 Task: Add Member Nikhil to Card Card0030 in Board Board0023 in Workspace Development in Trello
Action: Mouse moved to (426, 482)
Screenshot: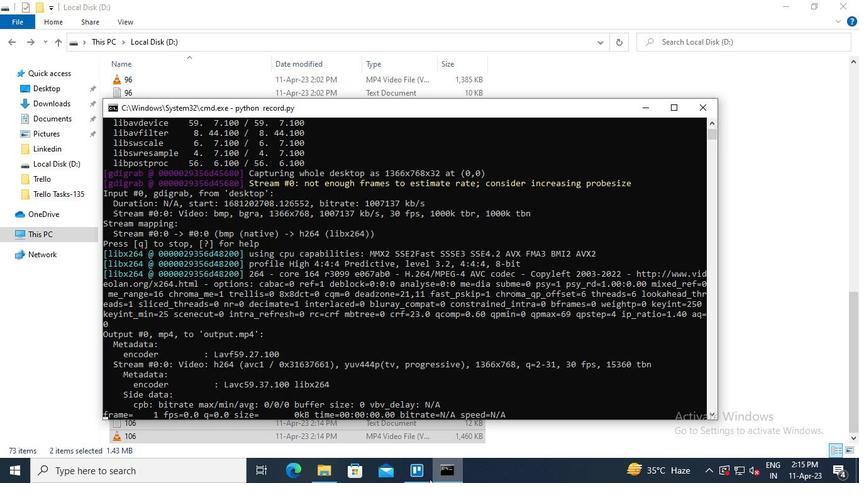 
Action: Mouse pressed left at (426, 482)
Screenshot: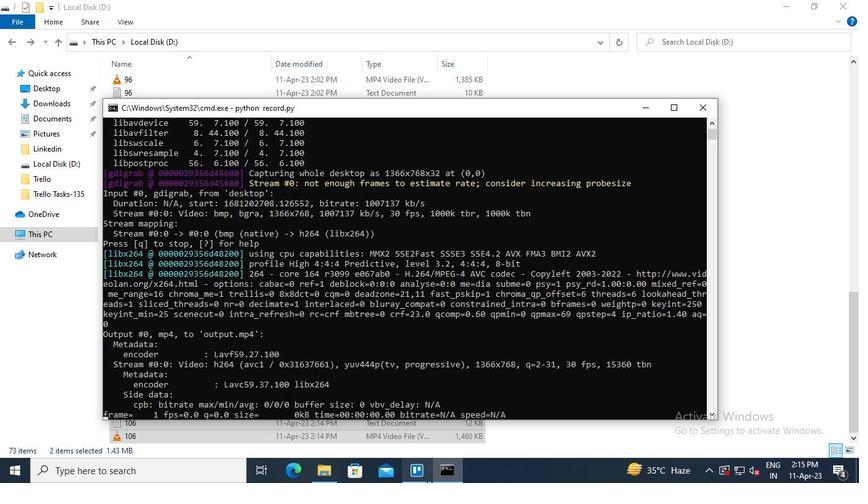
Action: Mouse moved to (220, 259)
Screenshot: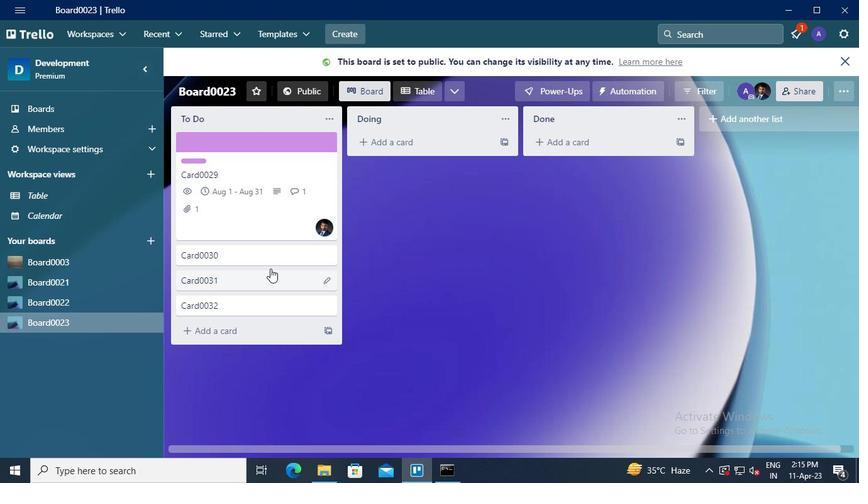 
Action: Mouse pressed left at (220, 259)
Screenshot: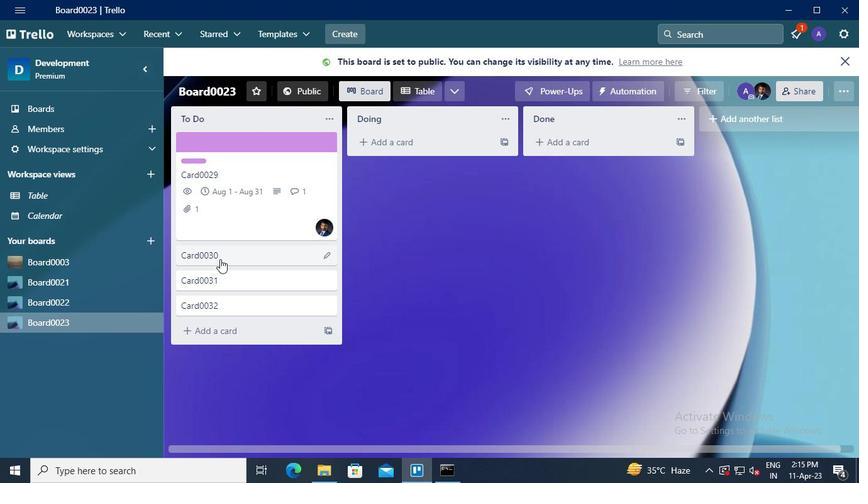 
Action: Mouse moved to (587, 163)
Screenshot: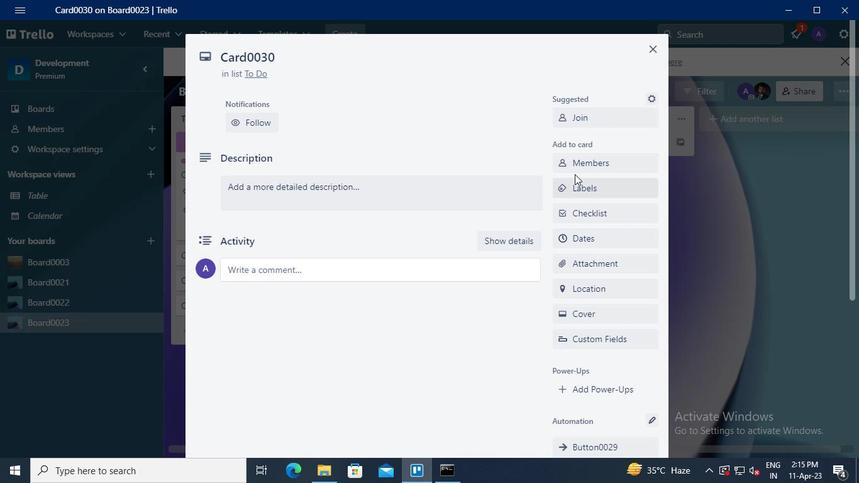
Action: Mouse pressed left at (587, 163)
Screenshot: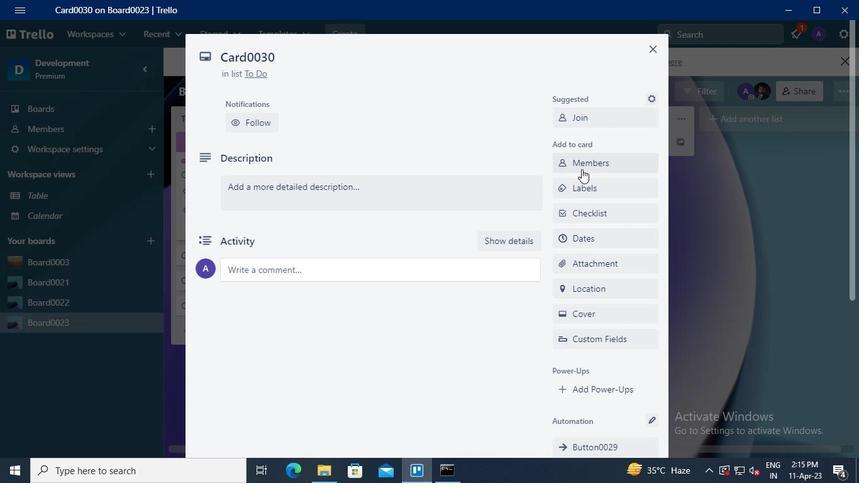 
Action: Keyboard Key.shift
Screenshot: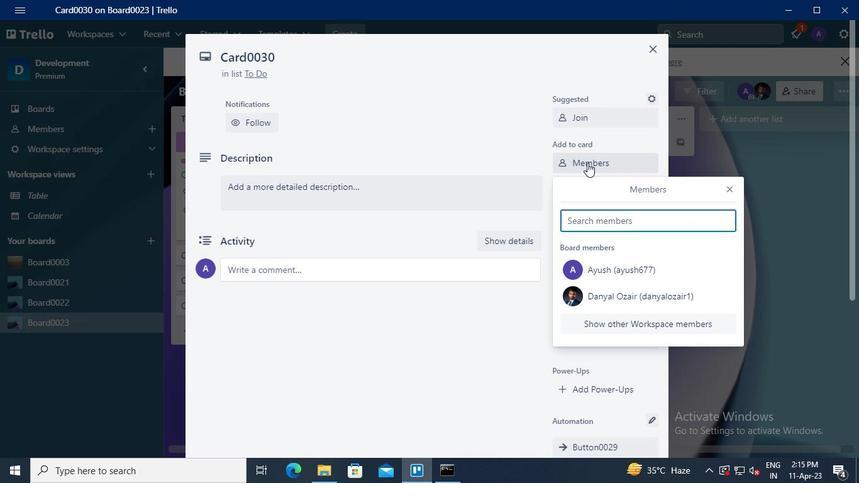 
Action: Keyboard N
Screenshot: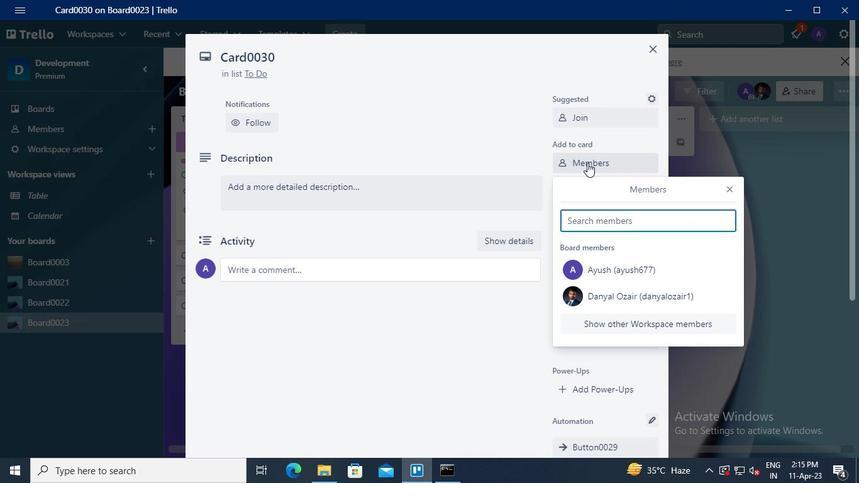 
Action: Keyboard i
Screenshot: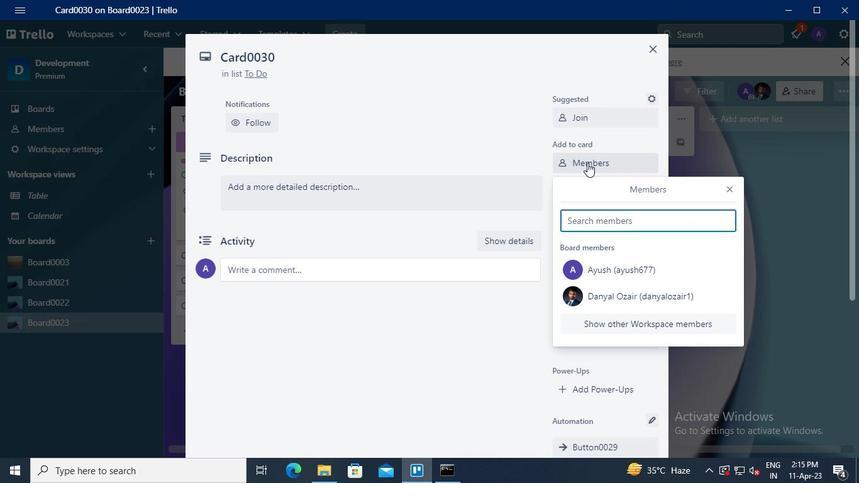 
Action: Keyboard k
Screenshot: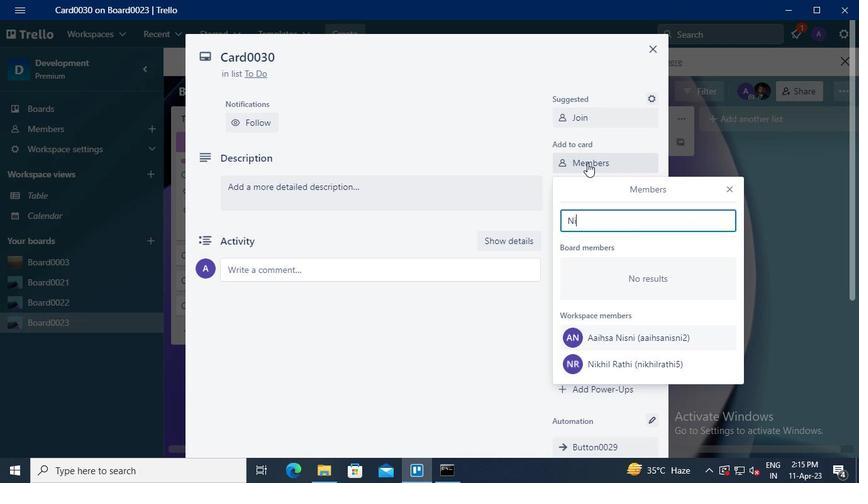 
Action: Keyboard h
Screenshot: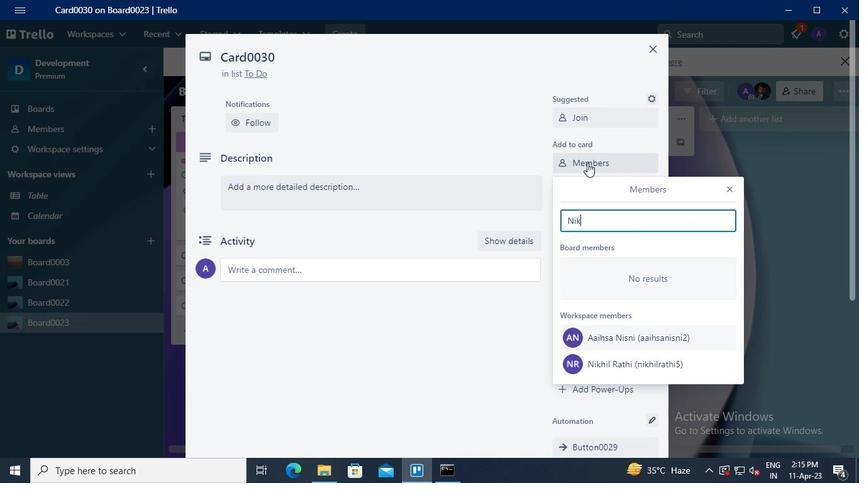 
Action: Keyboard i
Screenshot: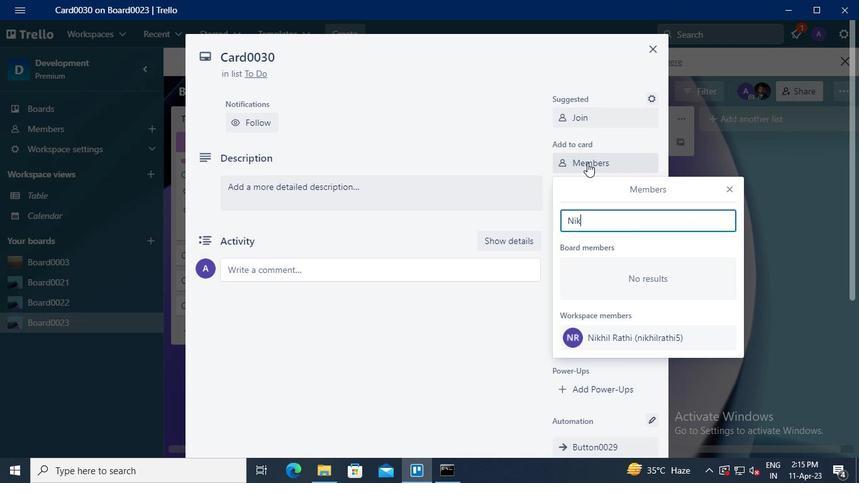 
Action: Keyboard l
Screenshot: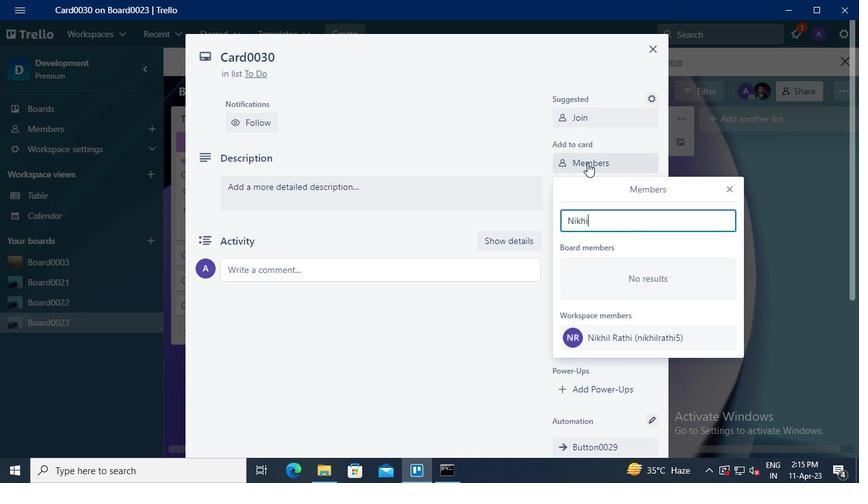 
Action: Mouse moved to (612, 341)
Screenshot: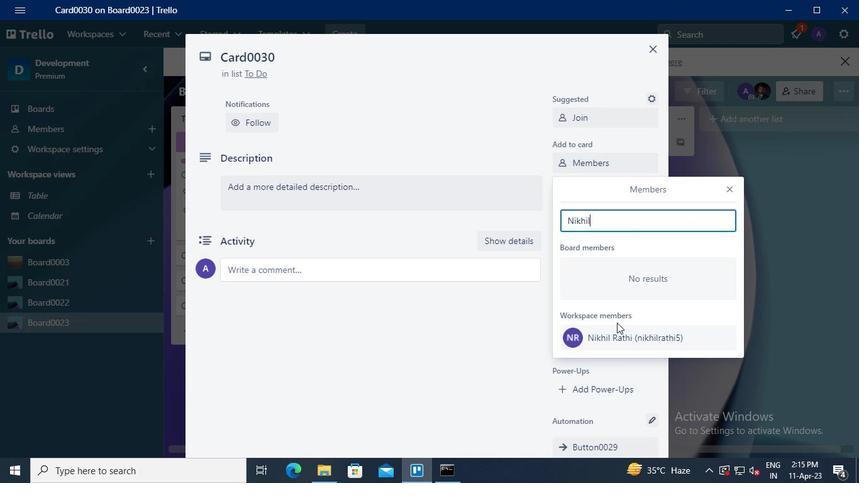 
Action: Mouse pressed left at (612, 341)
Screenshot: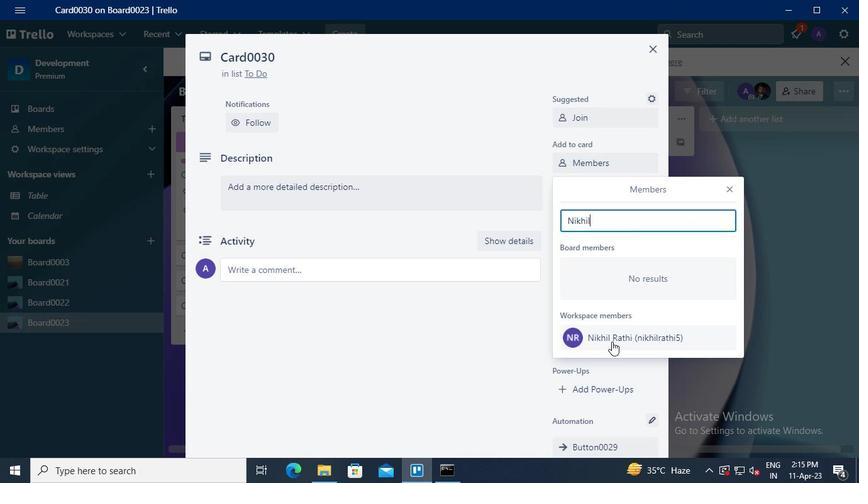 
Action: Mouse moved to (727, 190)
Screenshot: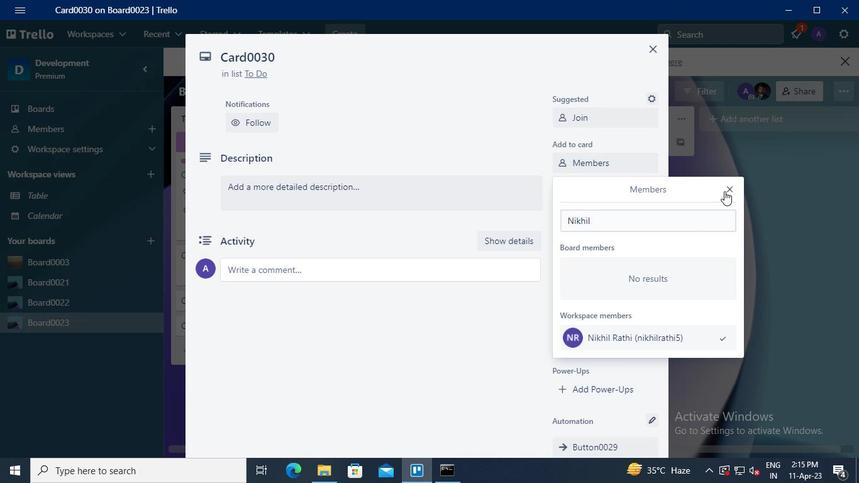 
Action: Mouse pressed left at (727, 190)
Screenshot: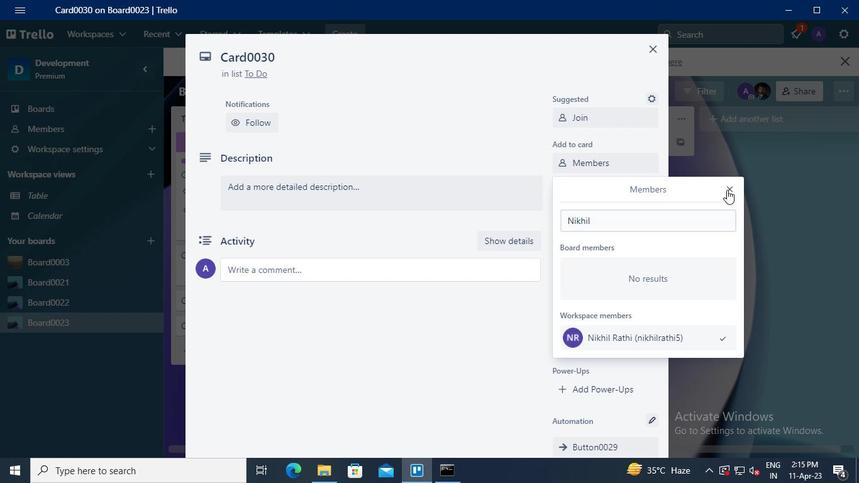 
Action: Mouse moved to (453, 483)
Screenshot: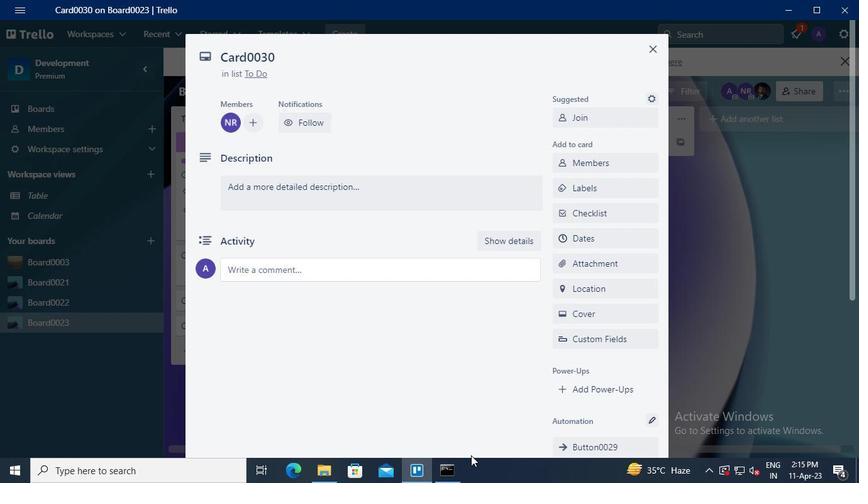 
Action: Mouse pressed left at (453, 482)
Screenshot: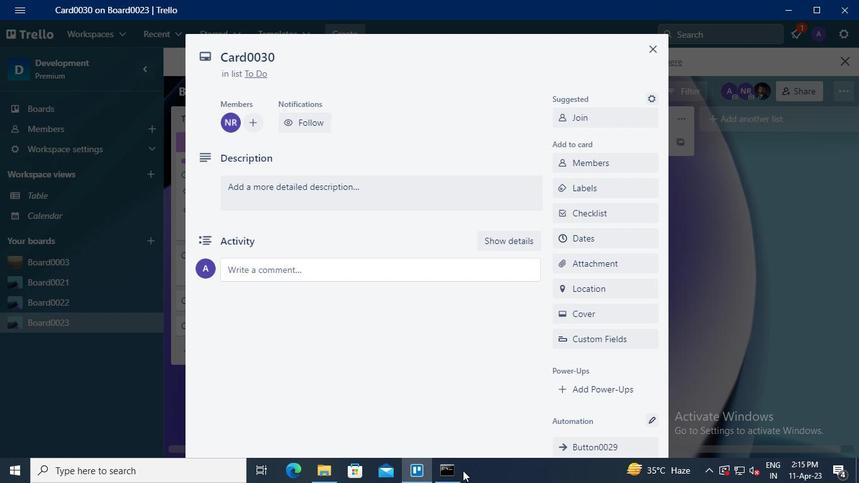 
Action: Mouse moved to (702, 106)
Screenshot: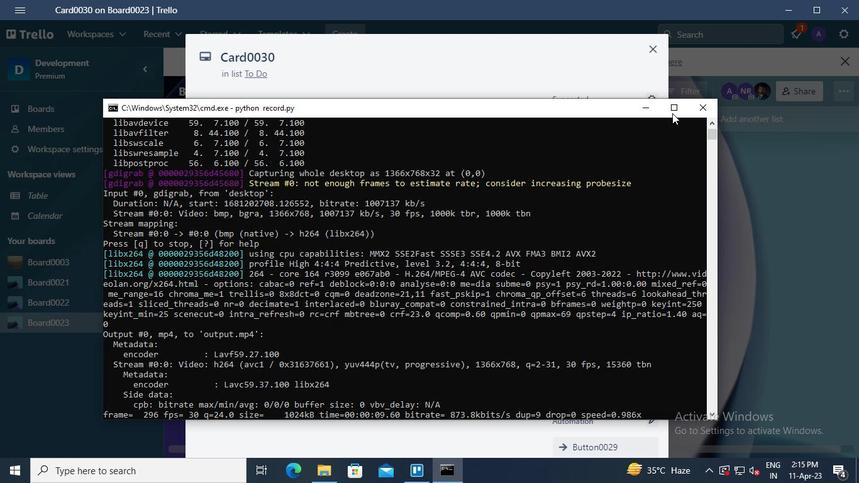 
Action: Mouse pressed left at (702, 106)
Screenshot: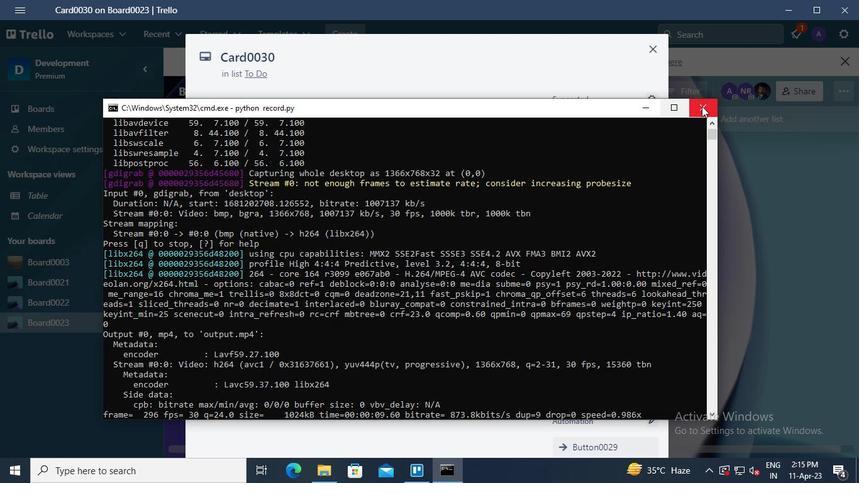 
